 Task: Assign in the project Trailblazer the issue 'Implement a new cloud-based logistics optimization system for a company with advanced routing and scheduling capabilities' to the sprint 'QA Quest'.
Action: Mouse moved to (991, 450)
Screenshot: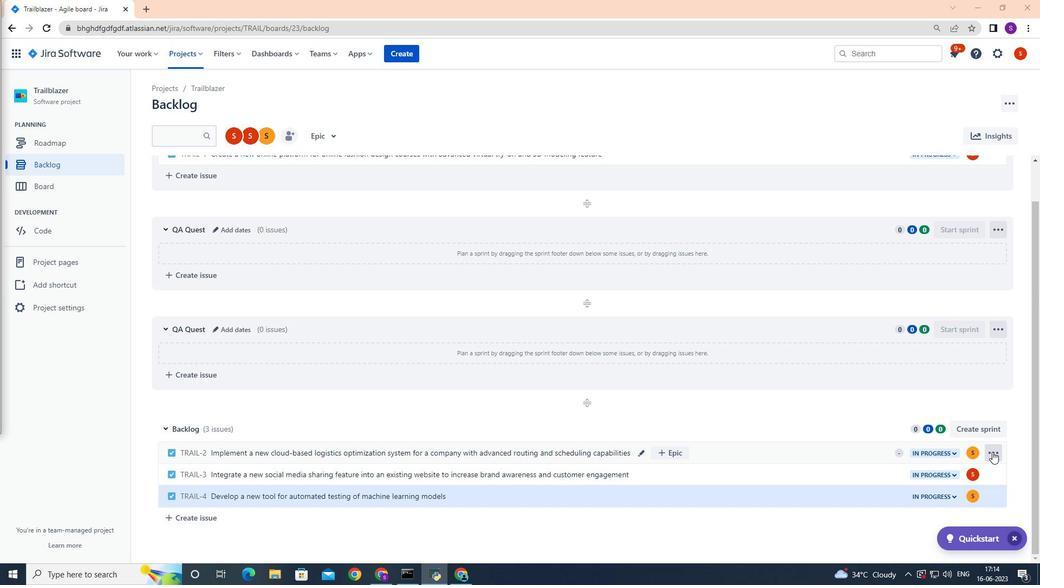 
Action: Mouse pressed left at (991, 450)
Screenshot: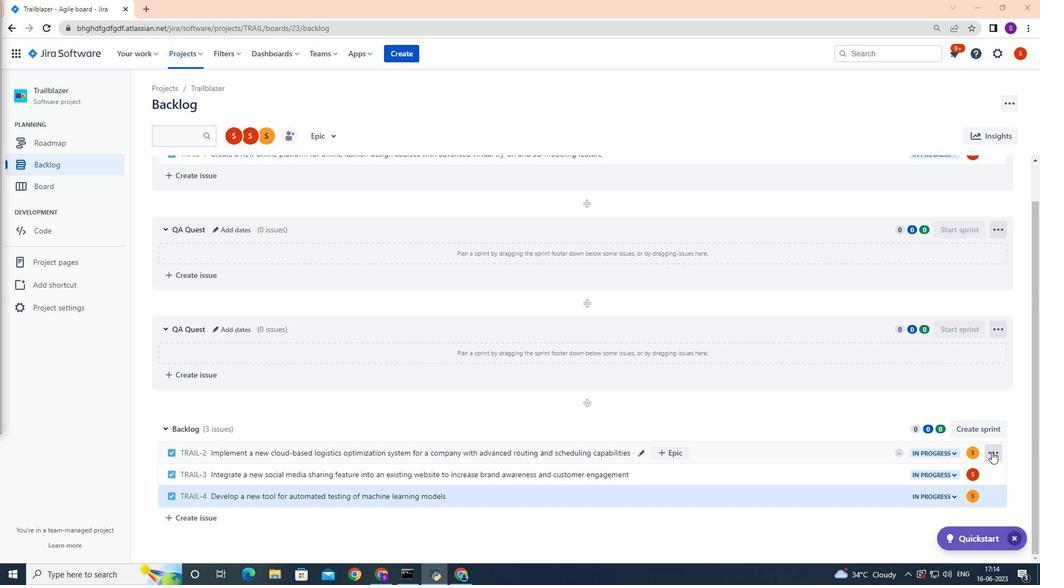 
Action: Mouse moved to (958, 374)
Screenshot: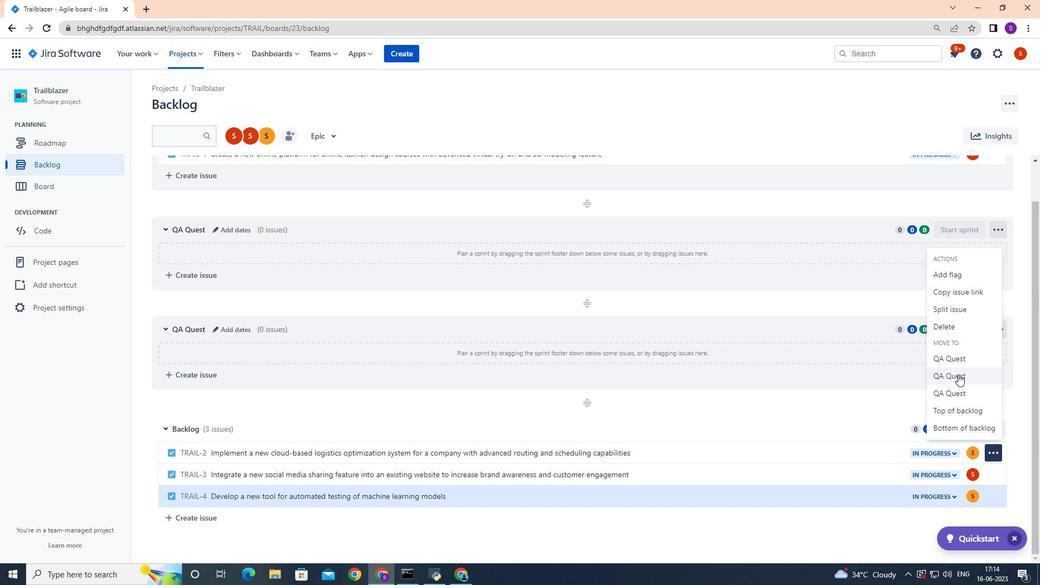 
Action: Mouse pressed left at (958, 374)
Screenshot: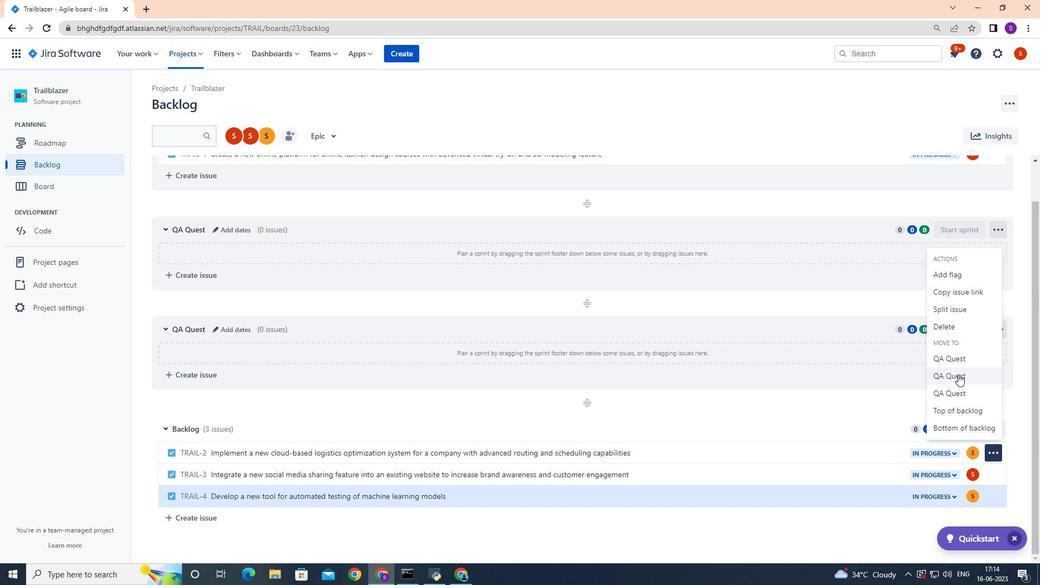 
Action: Mouse moved to (833, 378)
Screenshot: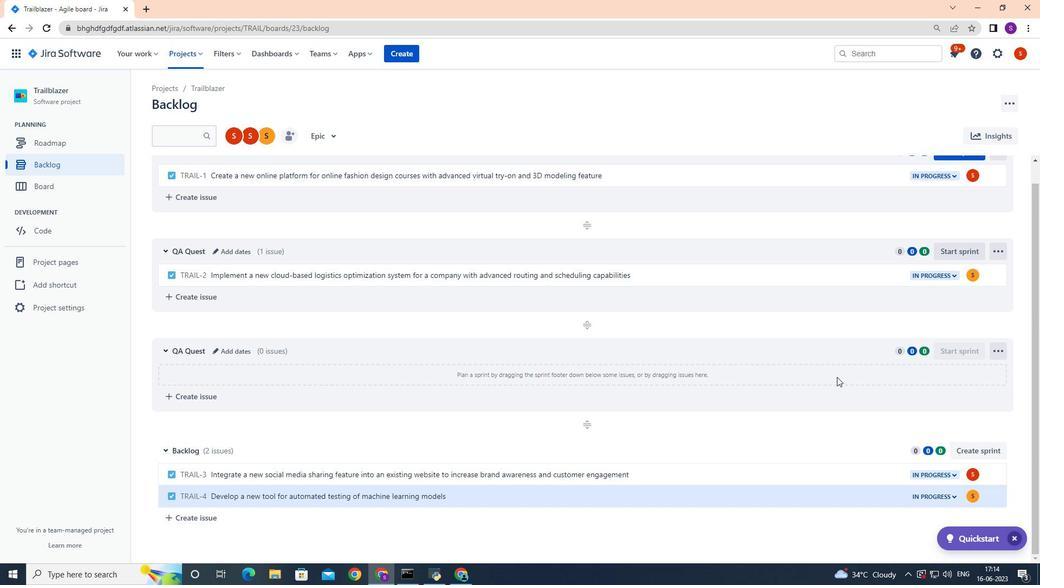 
